 Task: Check the average views per listing of fitness center in the last 1 year.
Action: Mouse moved to (826, 190)
Screenshot: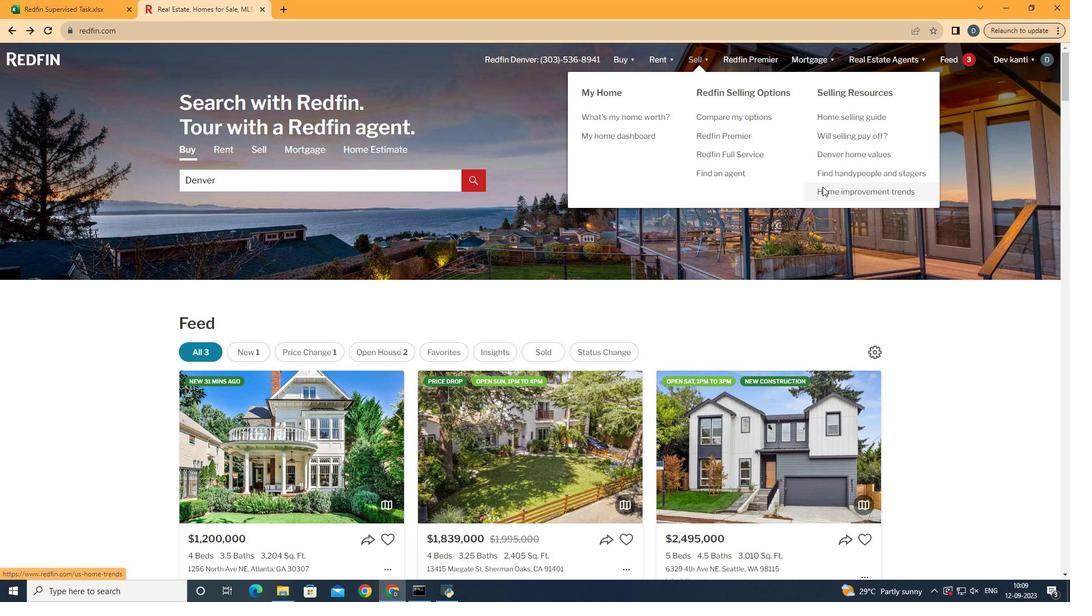 
Action: Mouse pressed left at (826, 190)
Screenshot: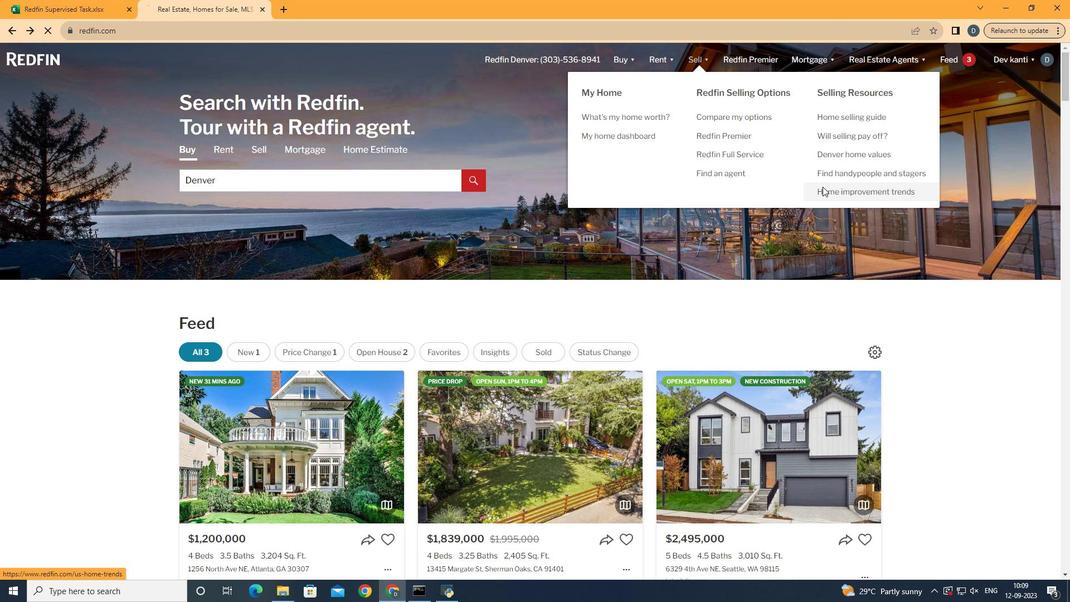 
Action: Mouse moved to (292, 216)
Screenshot: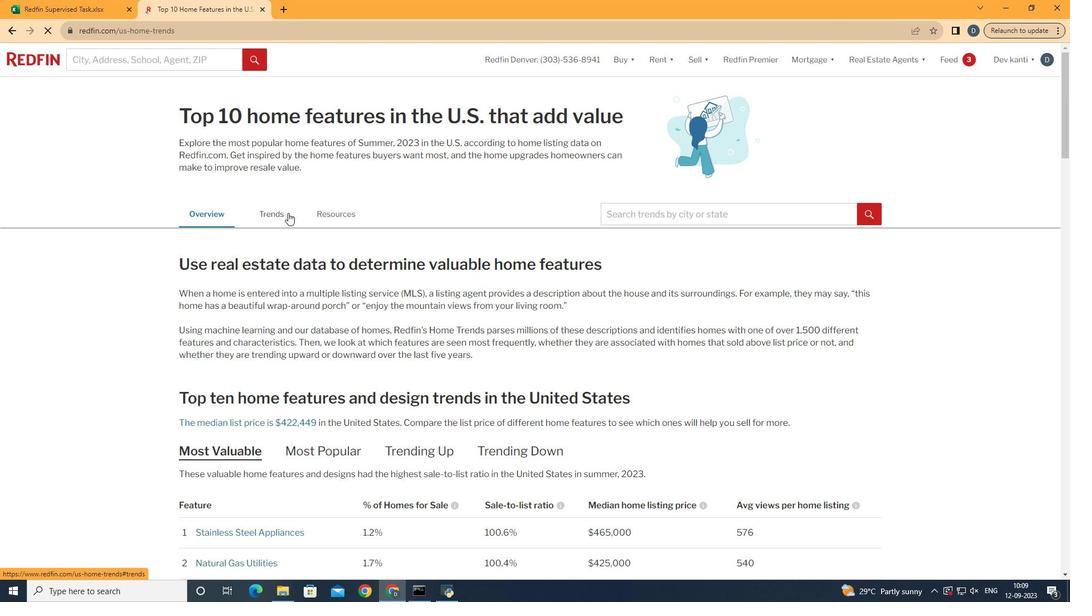 
Action: Mouse pressed left at (292, 216)
Screenshot: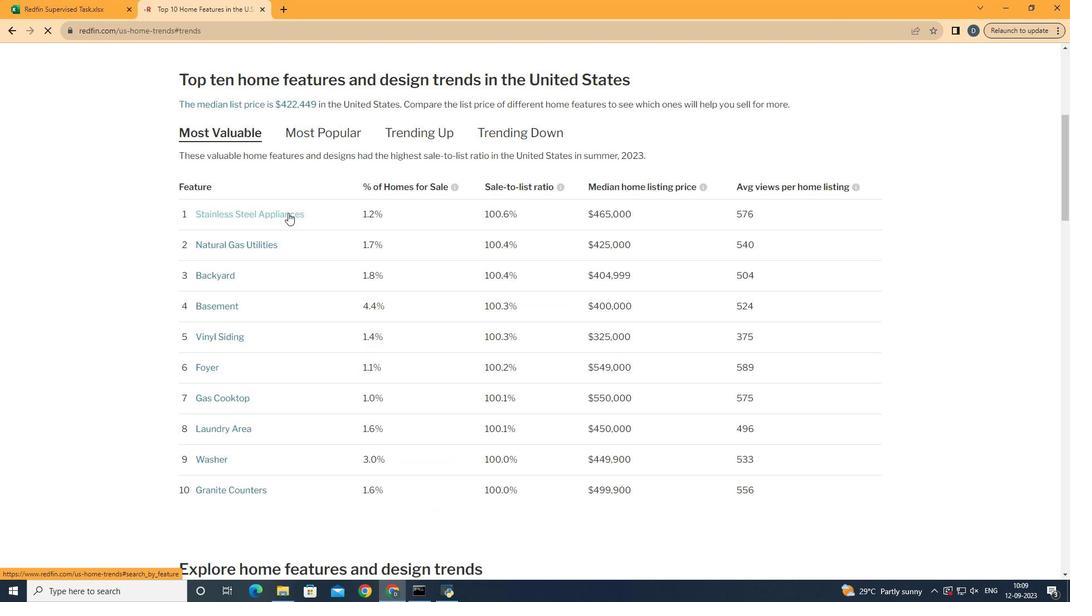 
Action: Mouse moved to (390, 294)
Screenshot: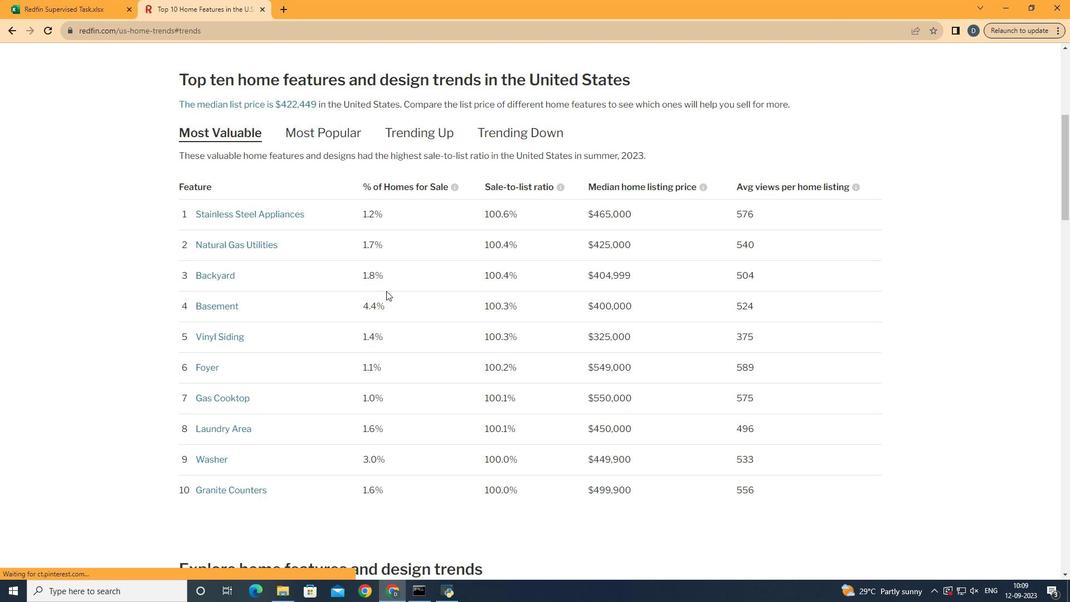 
Action: Mouse scrolled (390, 294) with delta (0, 0)
Screenshot: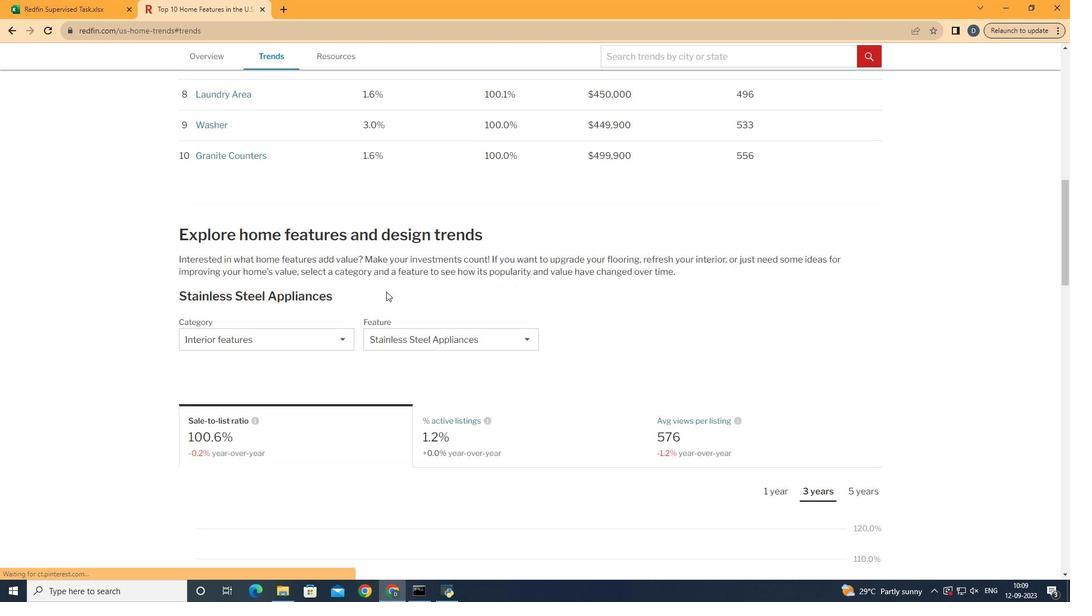 
Action: Mouse scrolled (390, 294) with delta (0, 0)
Screenshot: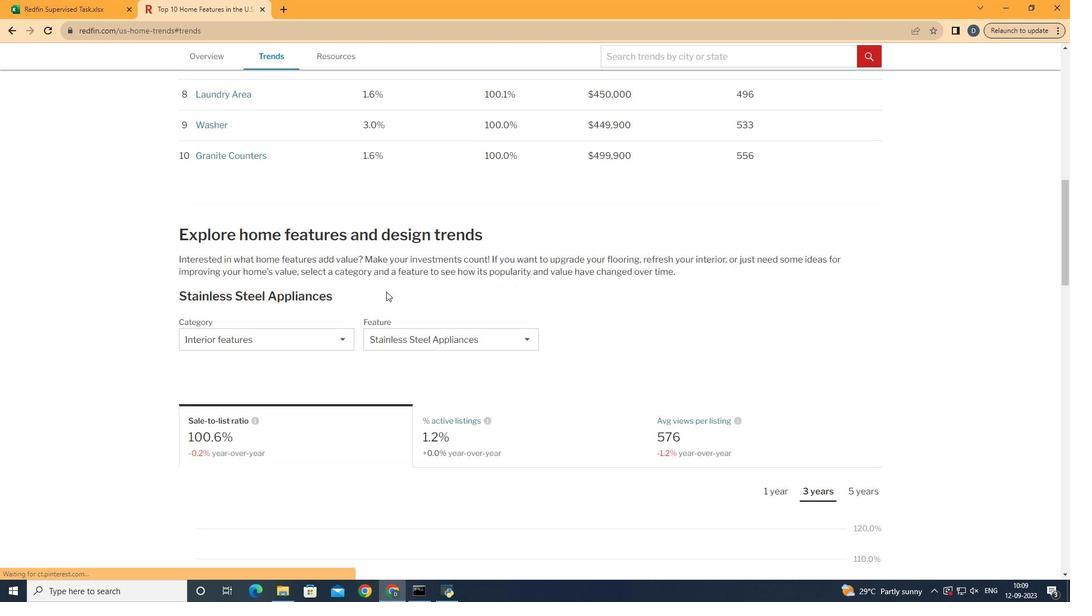 
Action: Mouse scrolled (390, 294) with delta (0, 0)
Screenshot: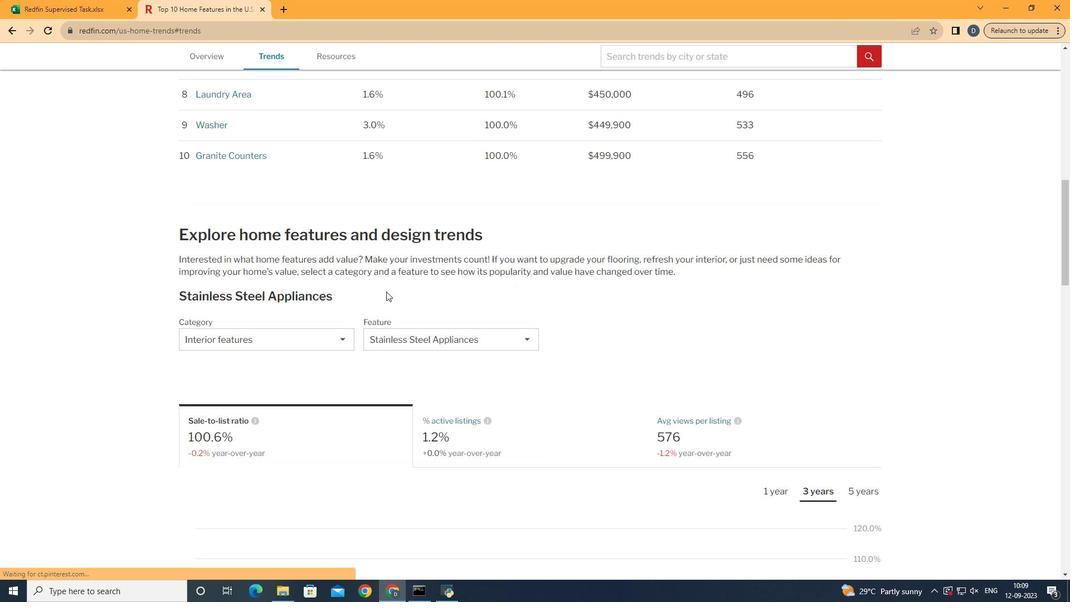 
Action: Mouse scrolled (390, 294) with delta (0, 0)
Screenshot: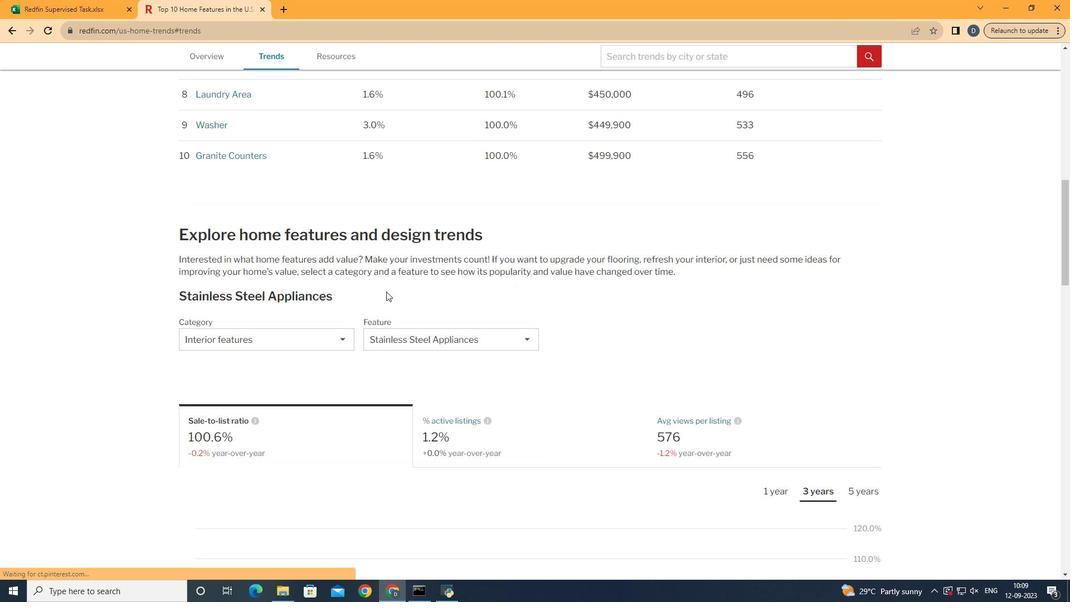 
Action: Mouse scrolled (390, 294) with delta (0, 0)
Screenshot: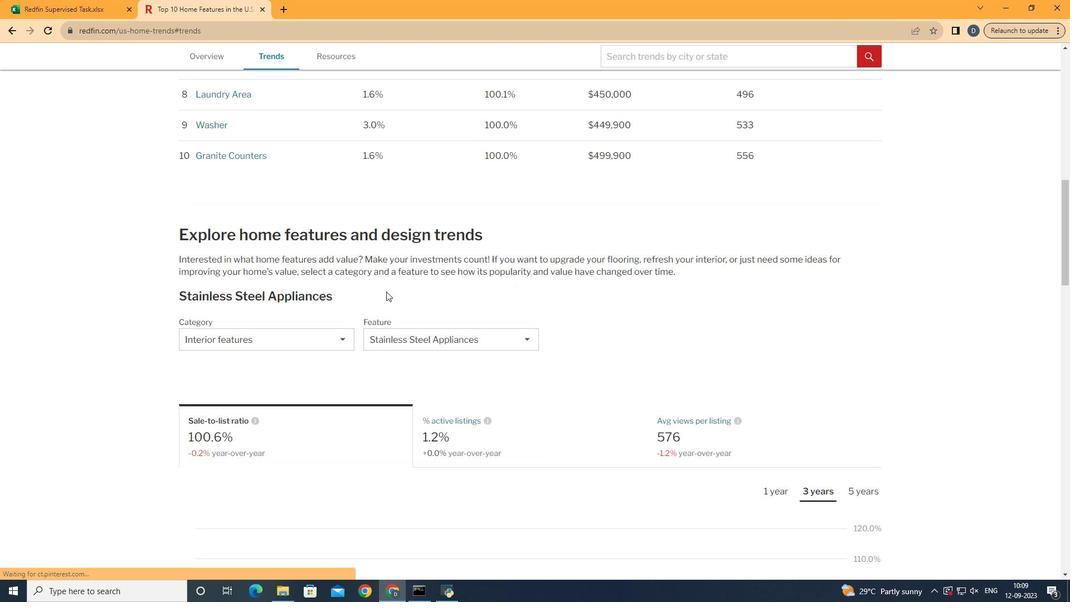 
Action: Mouse scrolled (390, 294) with delta (0, 0)
Screenshot: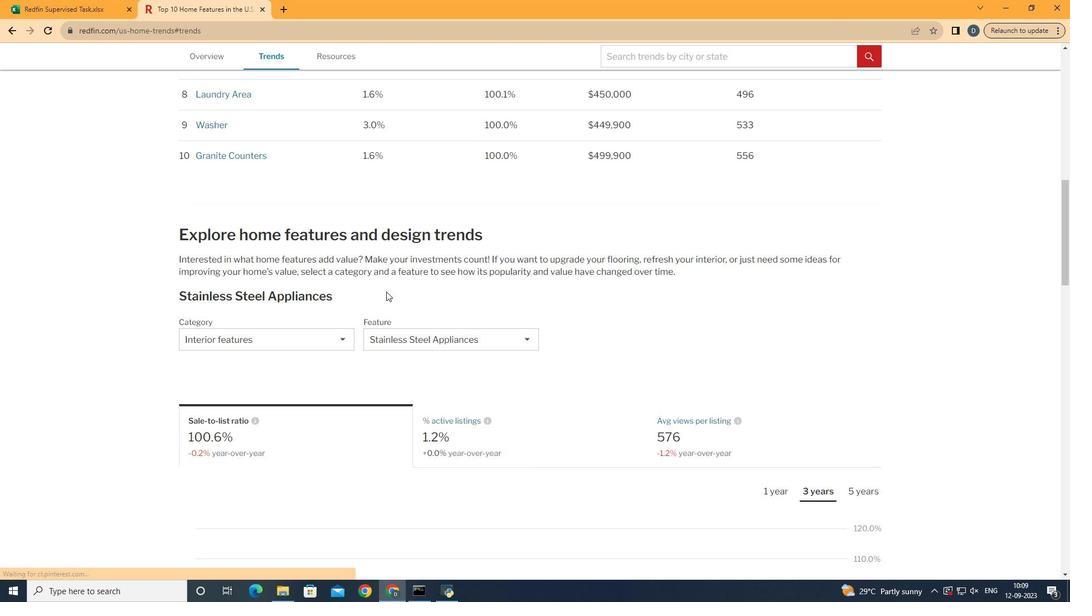 
Action: Mouse moved to (390, 295)
Screenshot: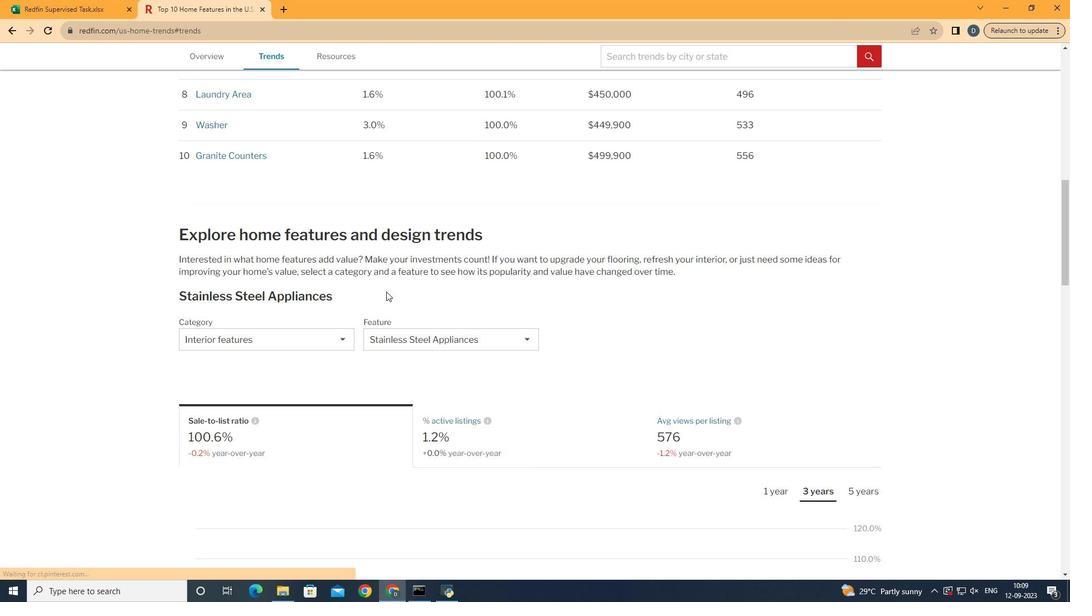 
Action: Mouse scrolled (390, 294) with delta (0, 0)
Screenshot: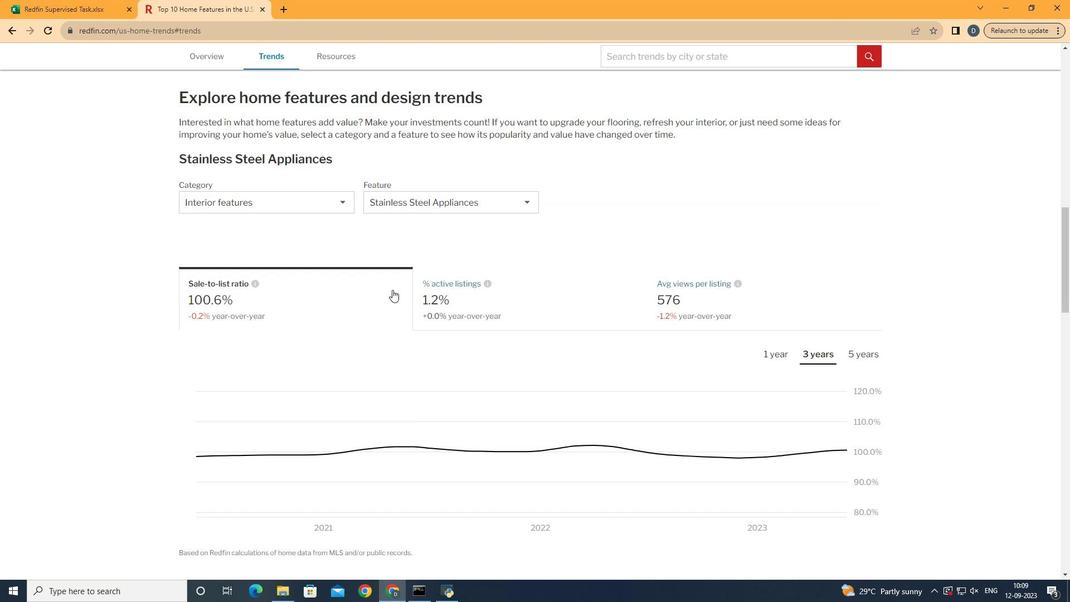 
Action: Mouse scrolled (390, 294) with delta (0, 0)
Screenshot: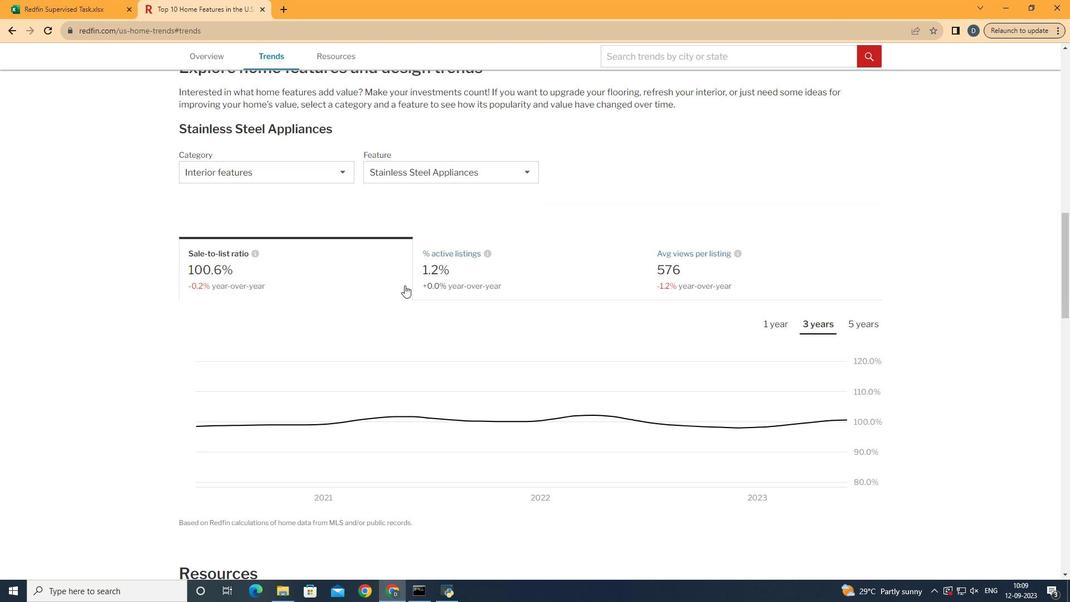 
Action: Mouse scrolled (390, 294) with delta (0, 0)
Screenshot: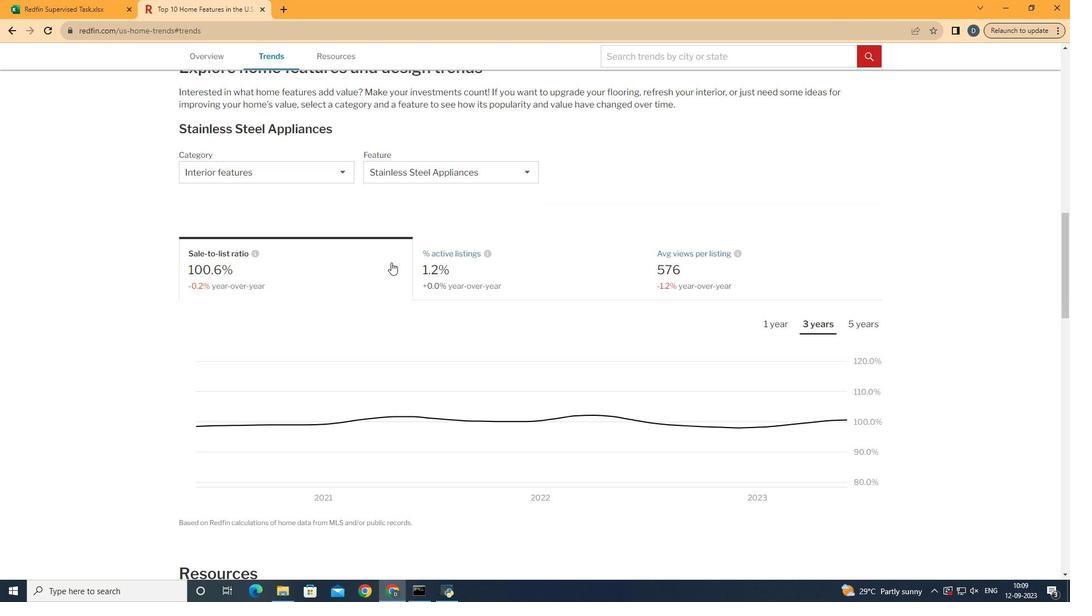 
Action: Mouse moved to (333, 172)
Screenshot: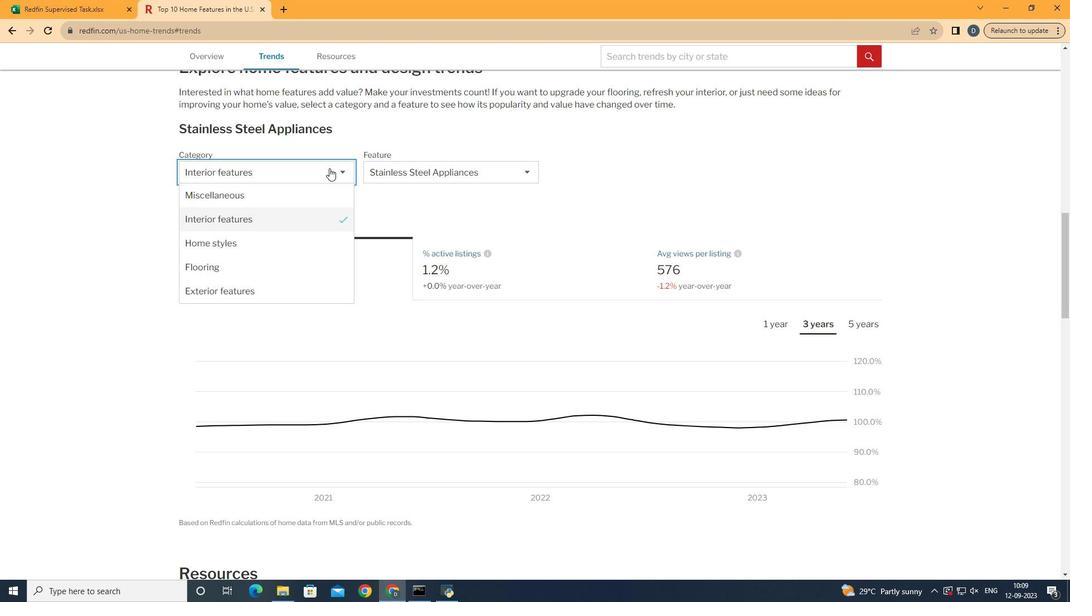
Action: Mouse pressed left at (333, 172)
Screenshot: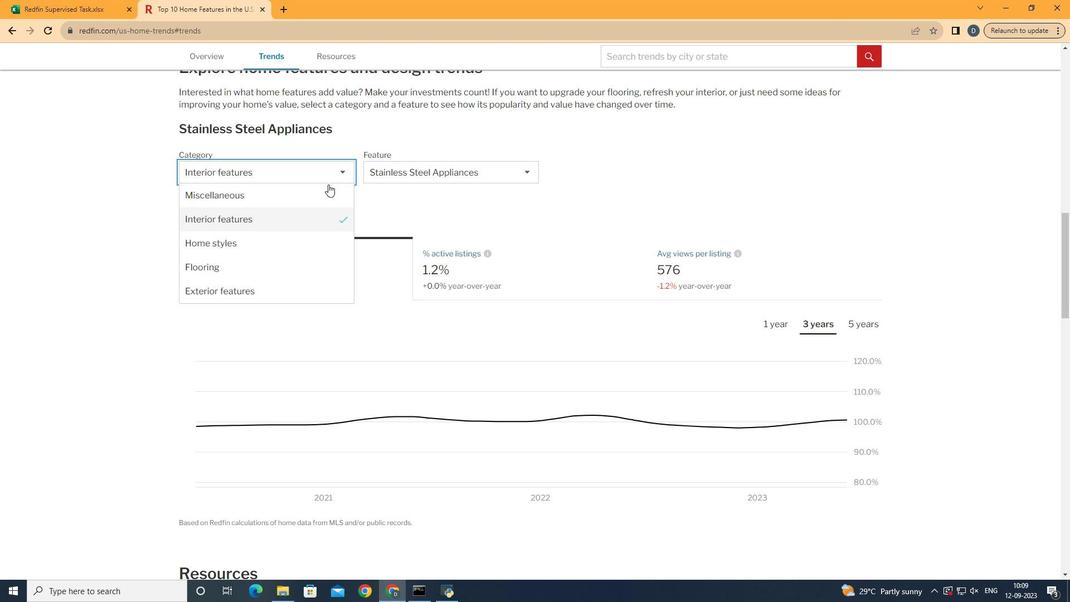 
Action: Mouse moved to (329, 225)
Screenshot: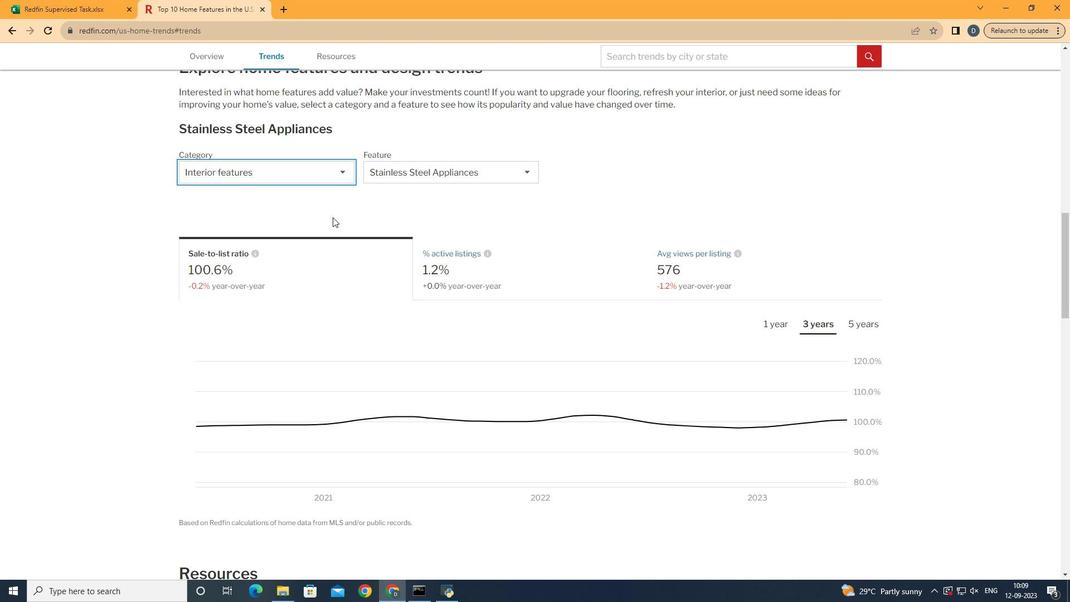 
Action: Mouse pressed left at (329, 225)
Screenshot: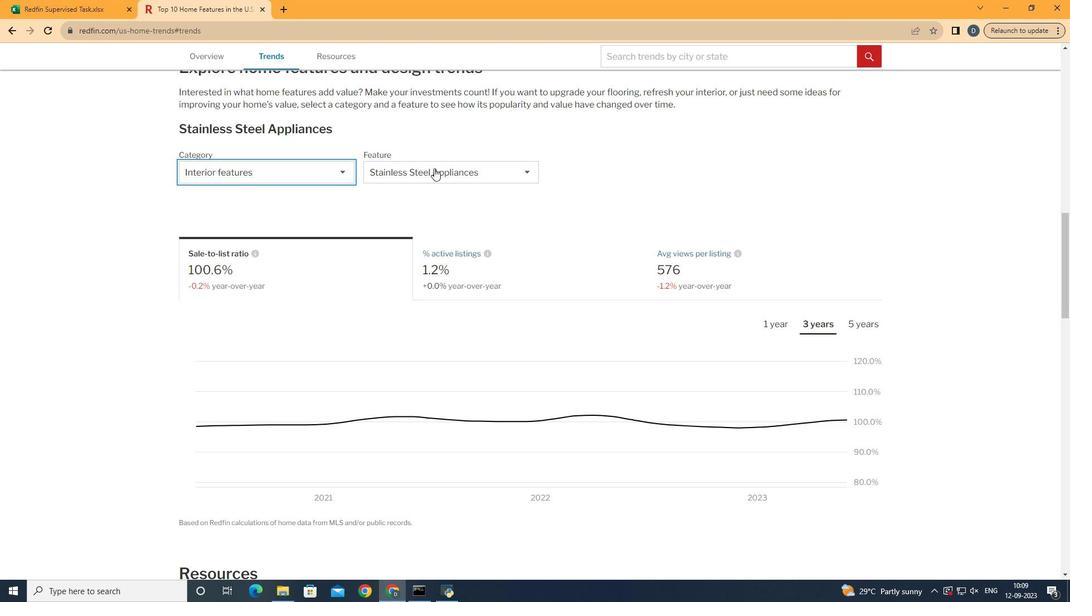 
Action: Mouse moved to (448, 166)
Screenshot: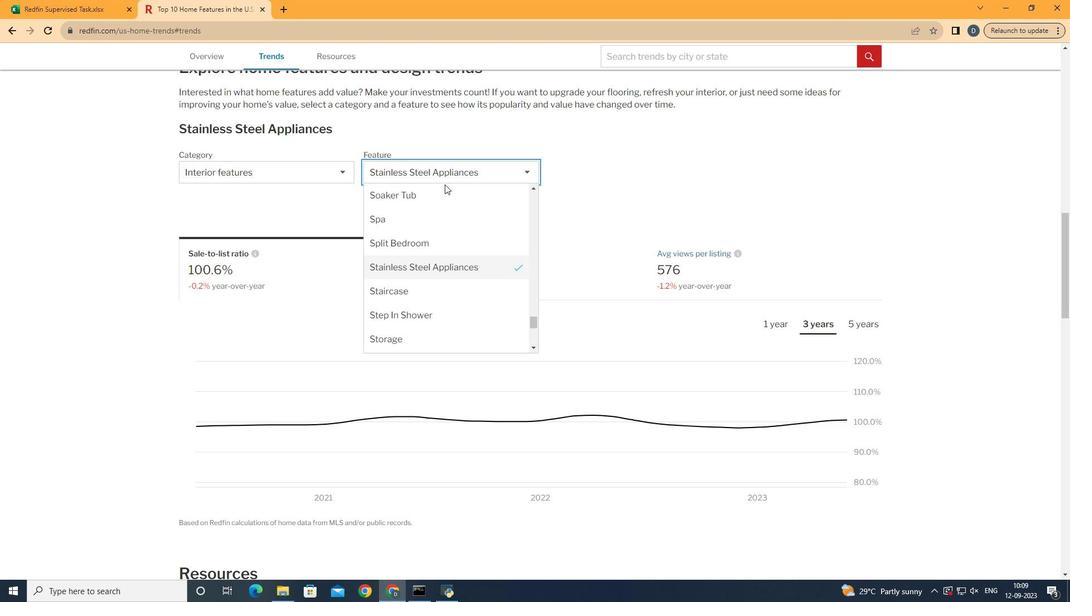
Action: Mouse pressed left at (448, 166)
Screenshot: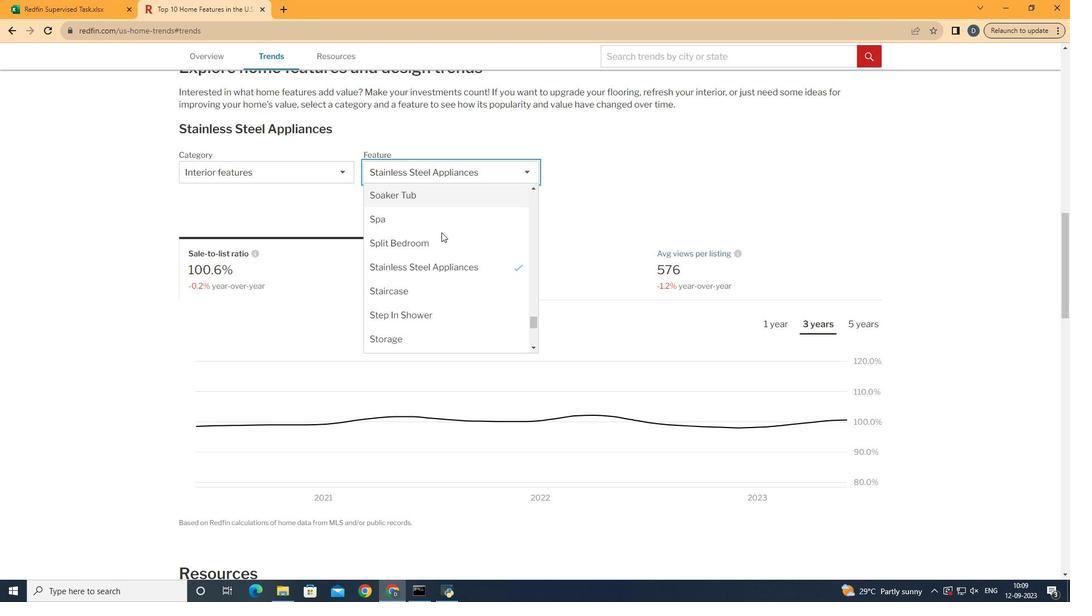 
Action: Mouse moved to (455, 293)
Screenshot: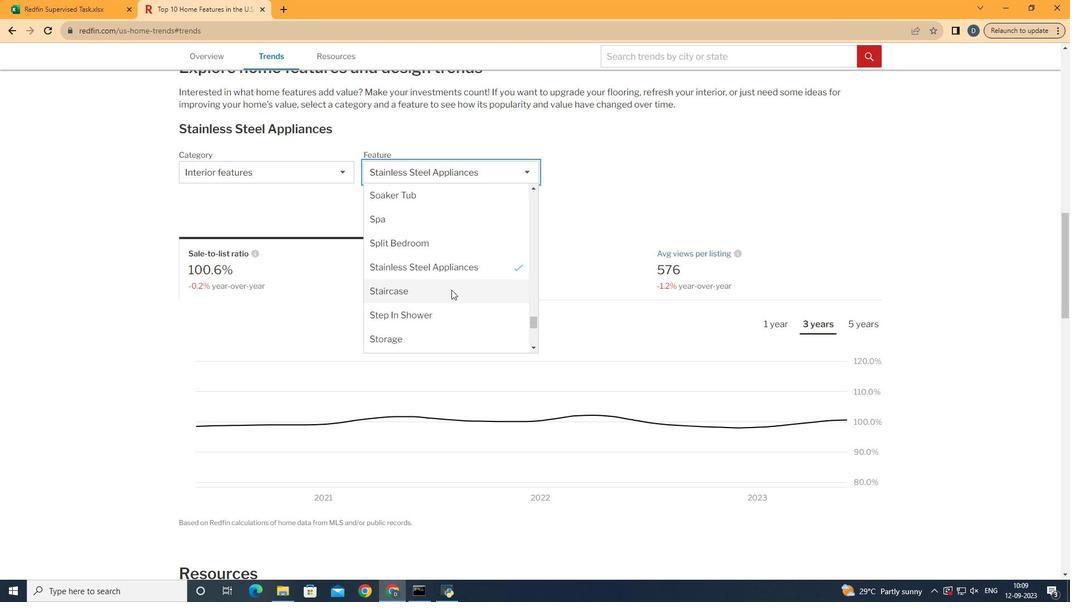 
Action: Mouse scrolled (455, 294) with delta (0, 0)
Screenshot: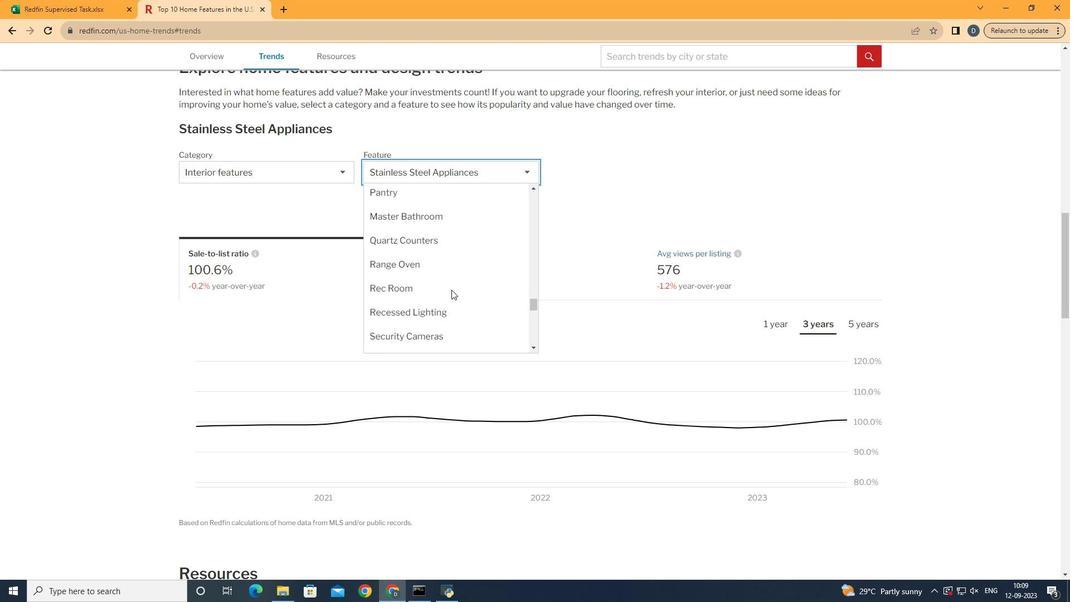 
Action: Mouse scrolled (455, 294) with delta (0, 0)
Screenshot: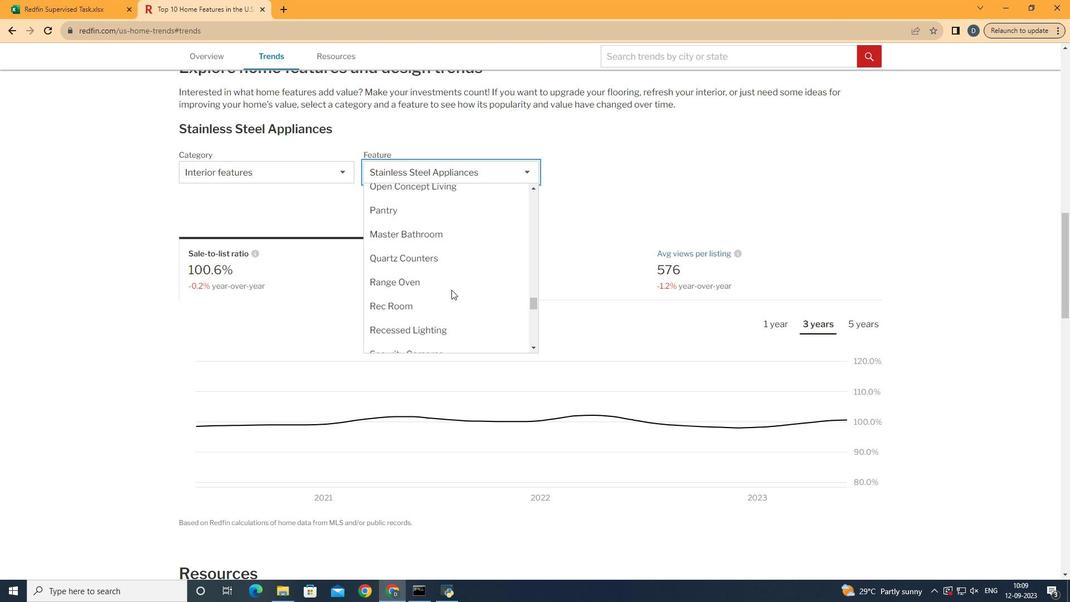 
Action: Mouse scrolled (455, 294) with delta (0, 0)
Screenshot: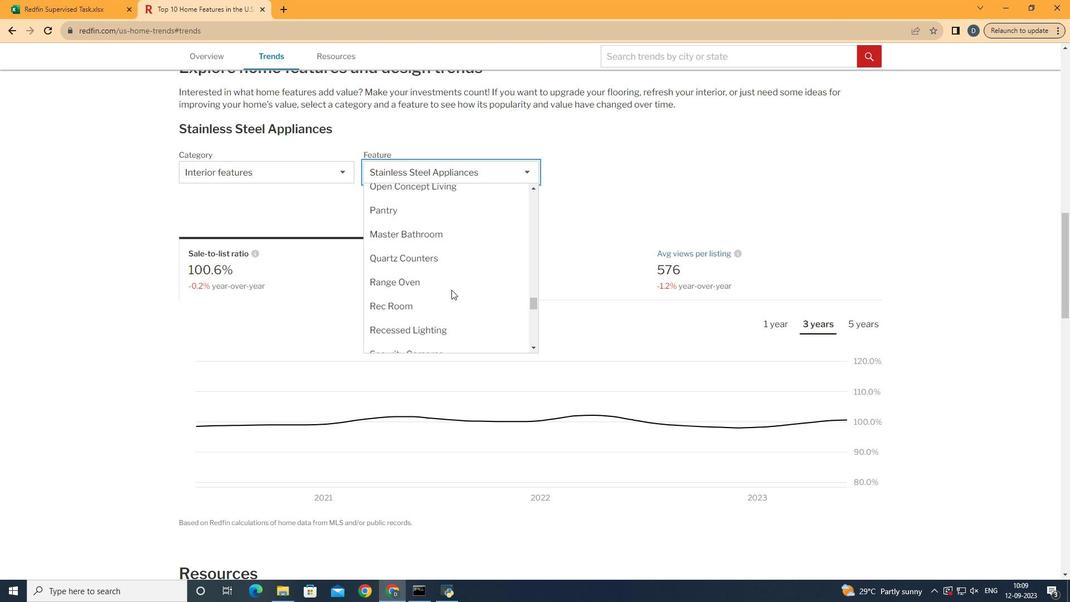 
Action: Mouse scrolled (455, 294) with delta (0, 0)
Screenshot: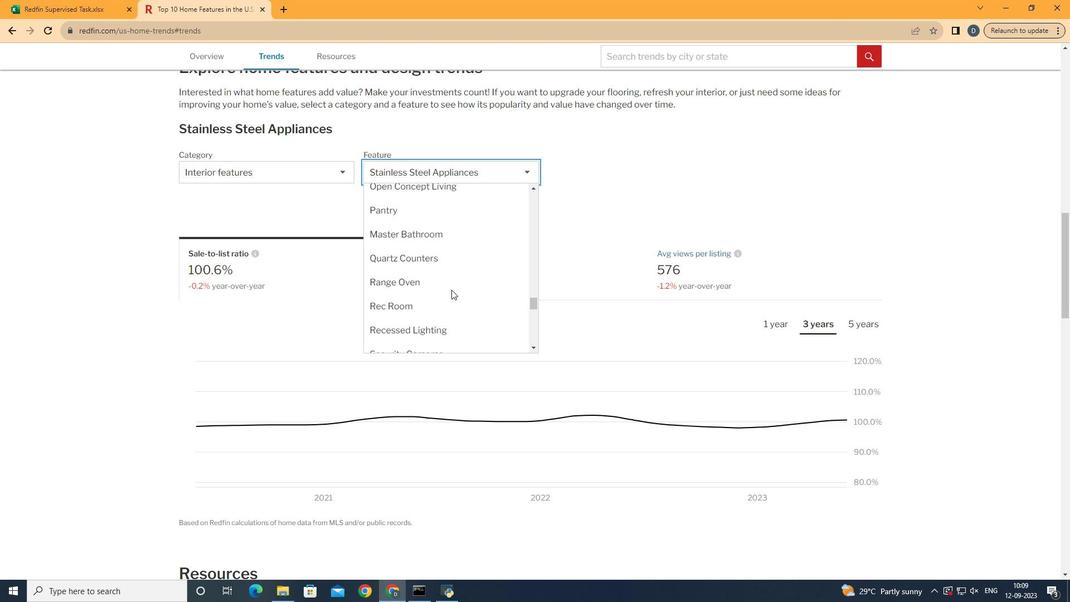 
Action: Mouse scrolled (455, 294) with delta (0, 0)
Screenshot: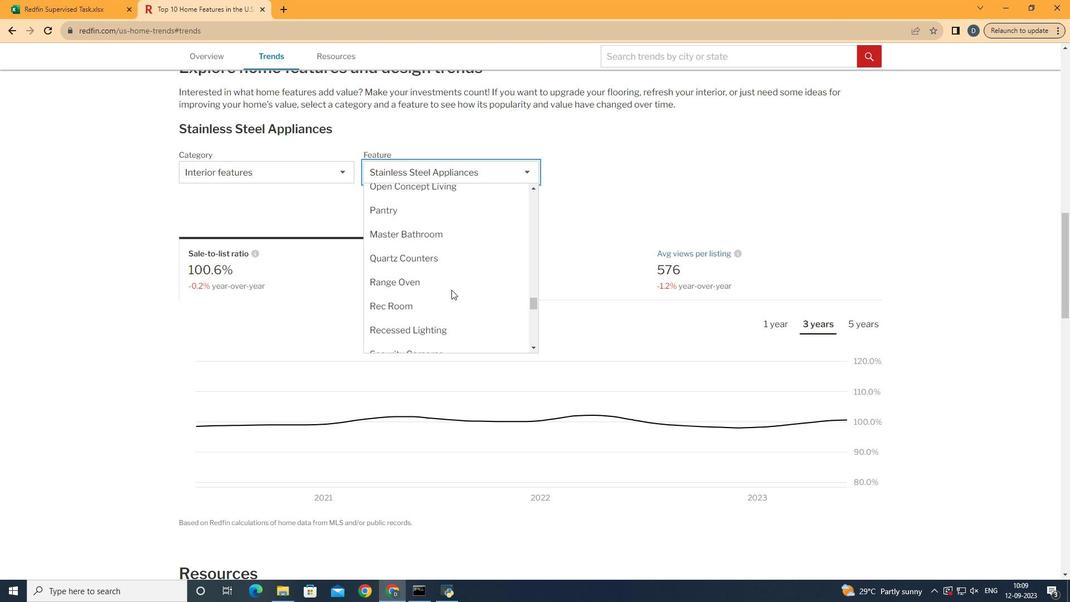 
Action: Mouse scrolled (455, 294) with delta (0, 0)
Screenshot: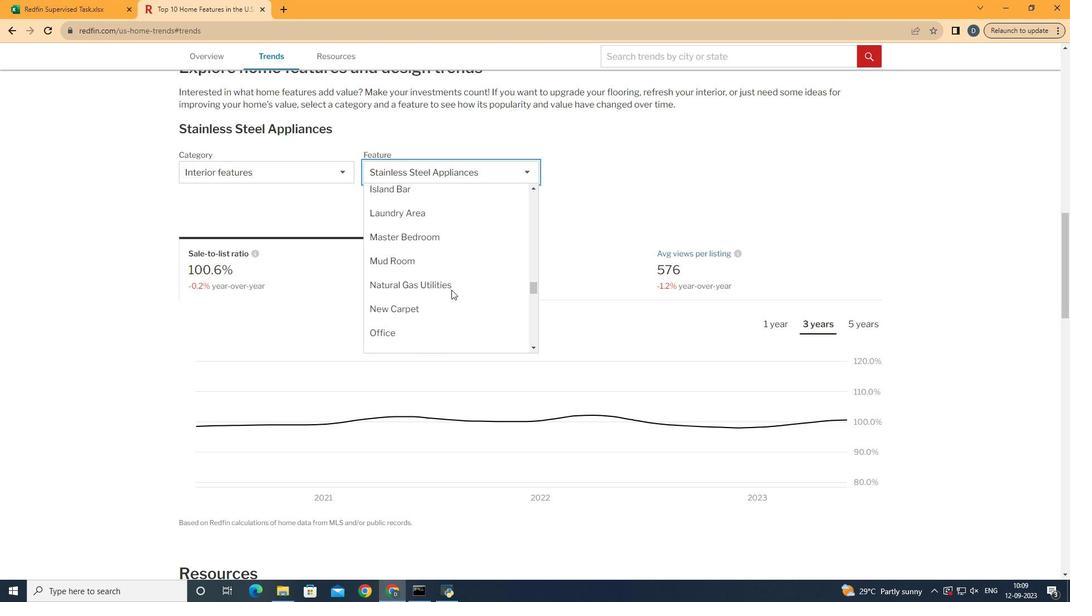 
Action: Mouse scrolled (455, 294) with delta (0, 0)
Screenshot: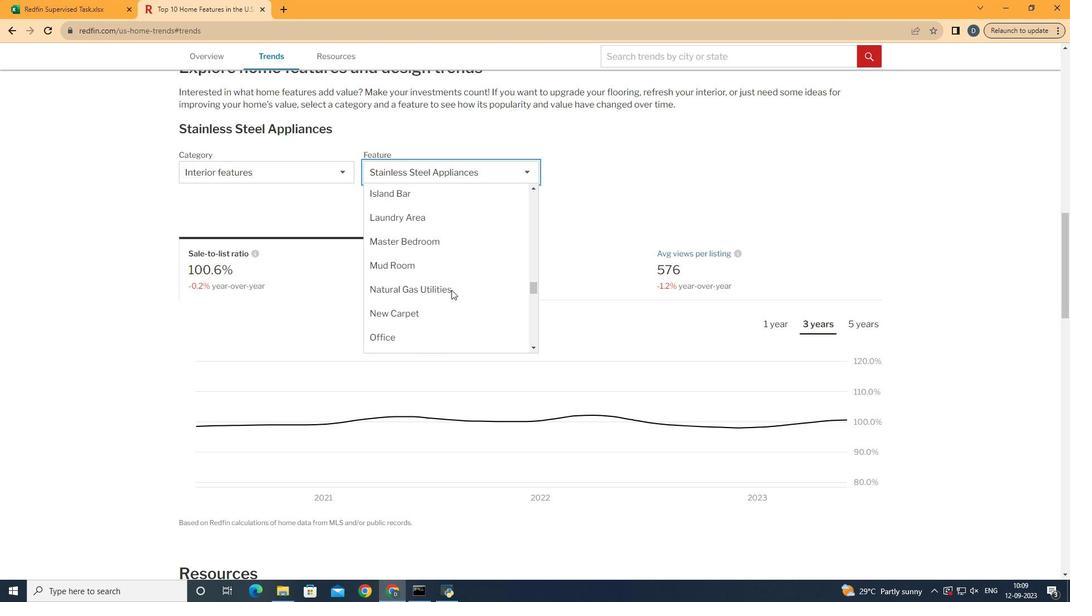 
Action: Mouse scrolled (455, 294) with delta (0, 0)
Screenshot: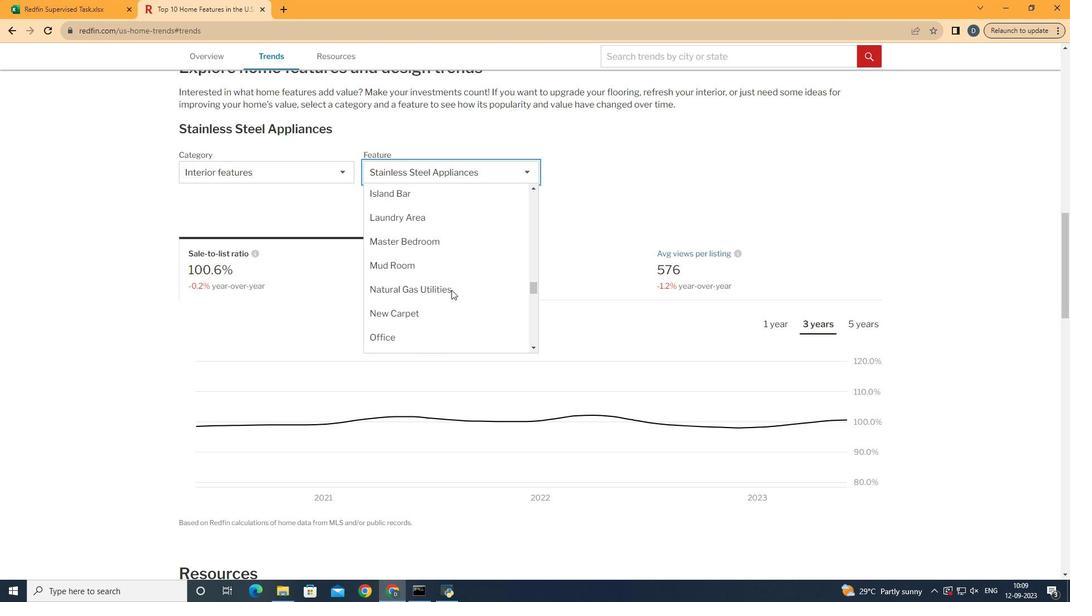 
Action: Mouse scrolled (455, 294) with delta (0, 0)
Screenshot: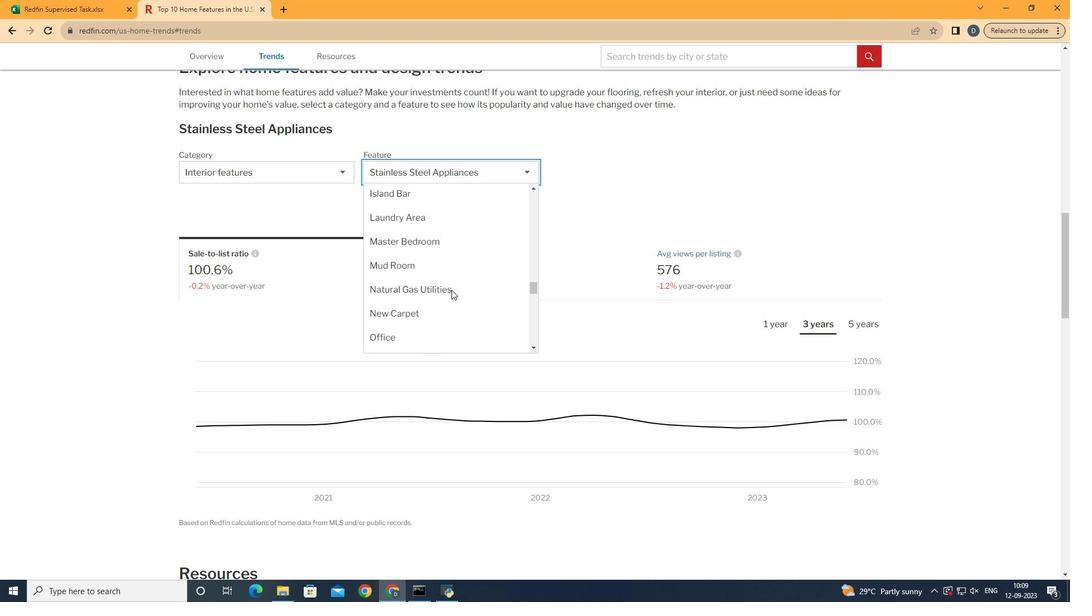 
Action: Mouse scrolled (455, 294) with delta (0, 0)
Screenshot: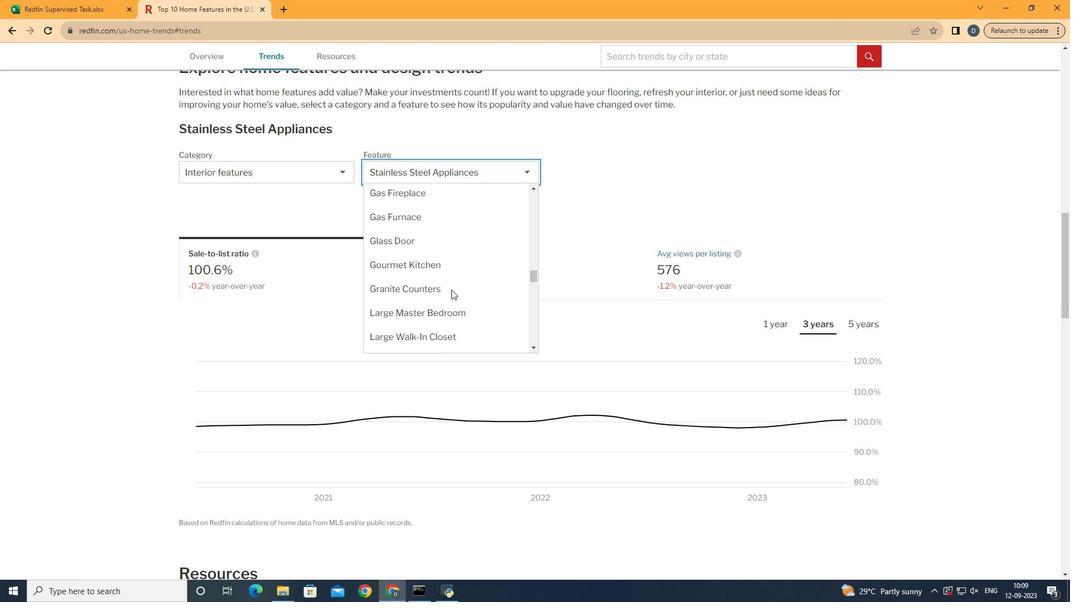
Action: Mouse scrolled (455, 294) with delta (0, 0)
Screenshot: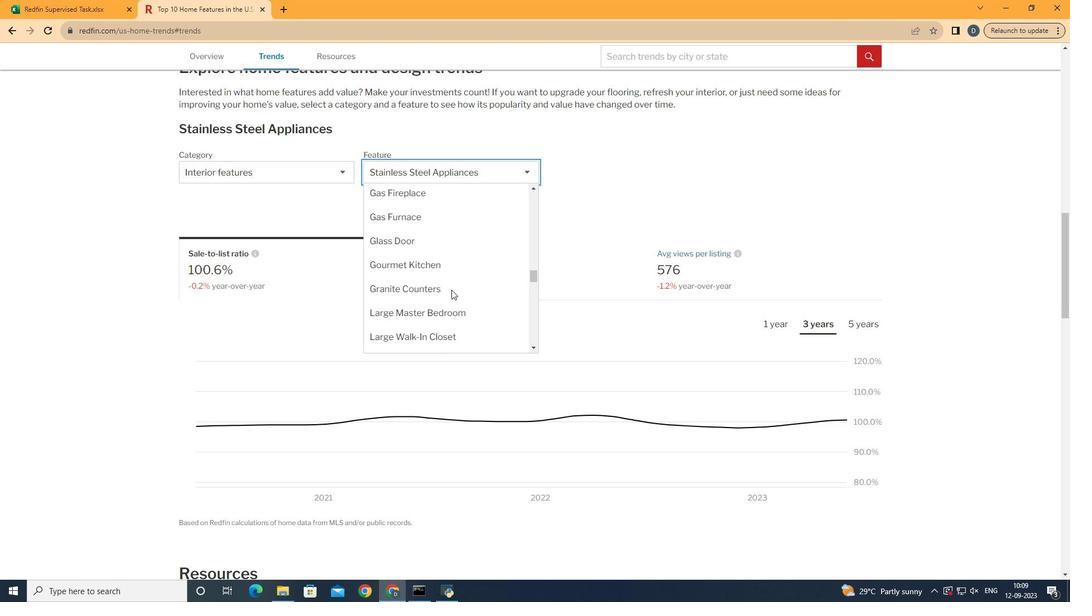 
Action: Mouse scrolled (455, 294) with delta (0, 0)
Screenshot: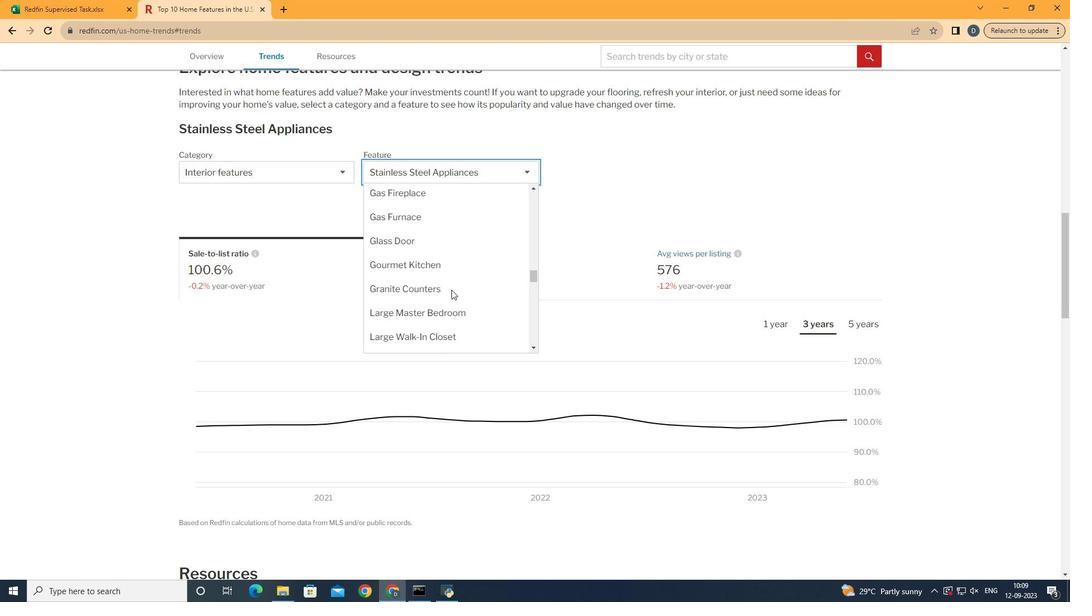 
Action: Mouse scrolled (455, 294) with delta (0, 0)
Screenshot: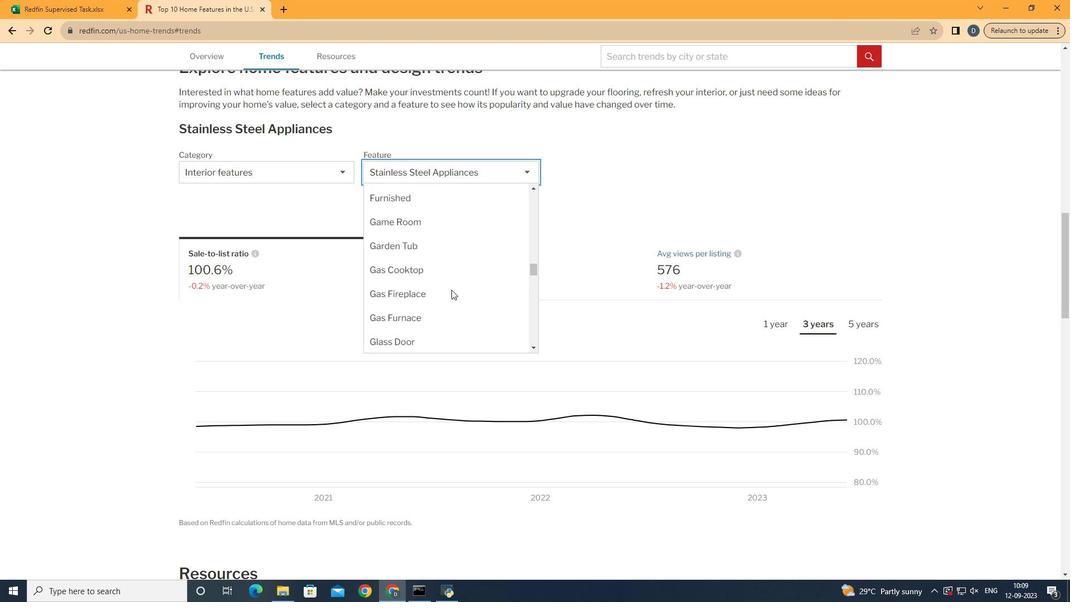 
Action: Mouse scrolled (455, 294) with delta (0, 0)
Screenshot: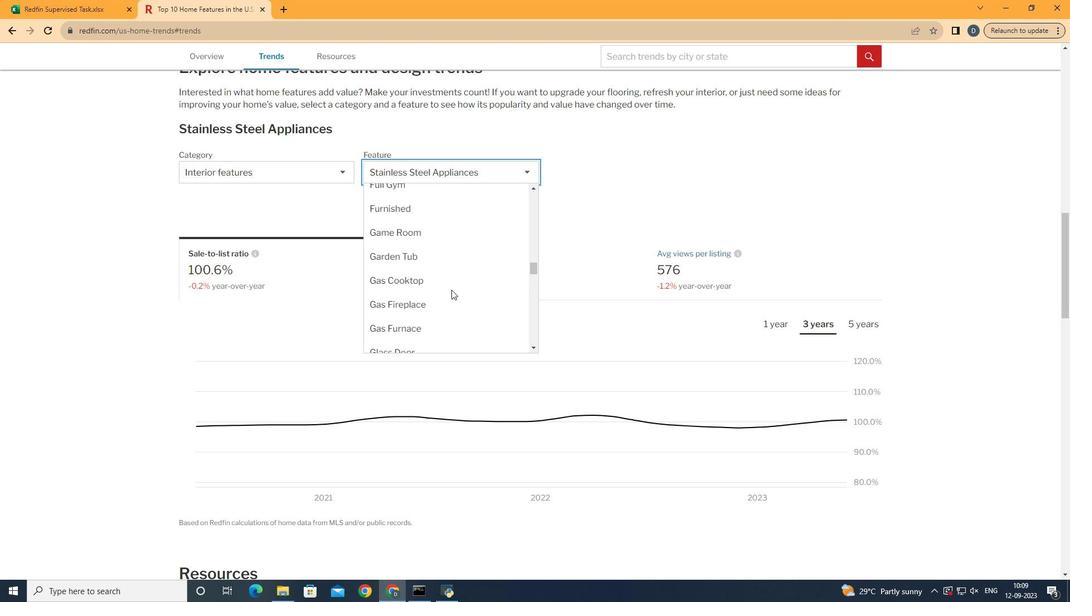
Action: Mouse scrolled (455, 294) with delta (0, 0)
Screenshot: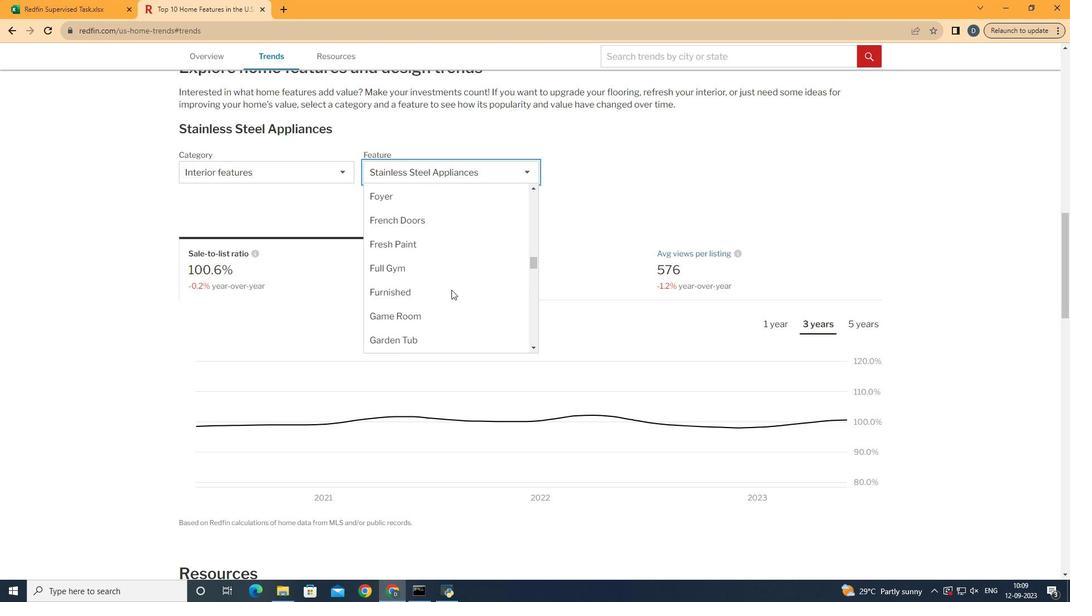 
Action: Mouse scrolled (455, 294) with delta (0, 0)
Screenshot: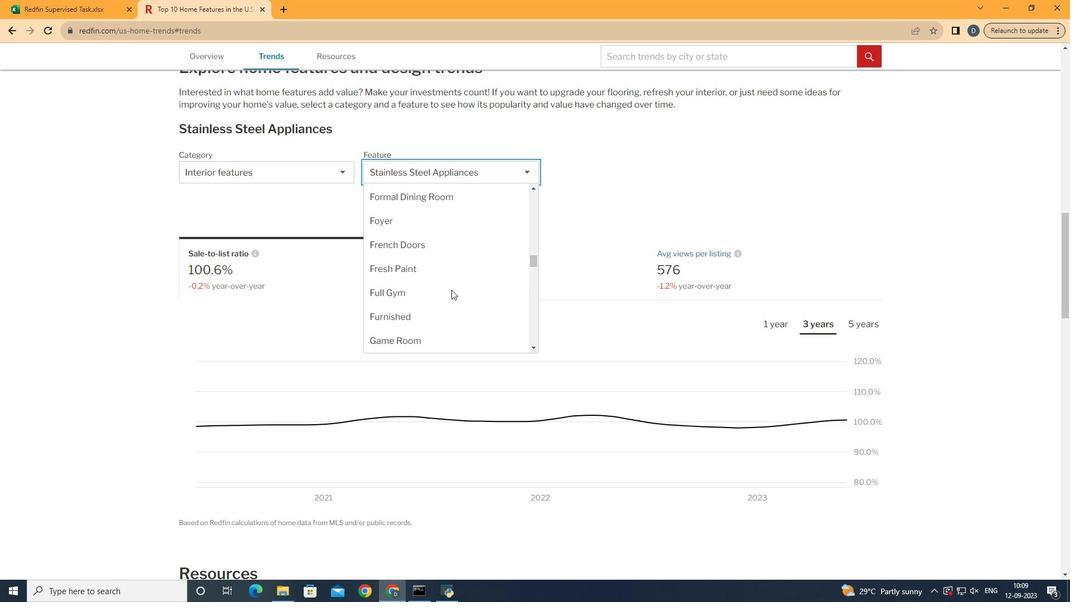 
Action: Mouse scrolled (455, 294) with delta (0, 0)
Screenshot: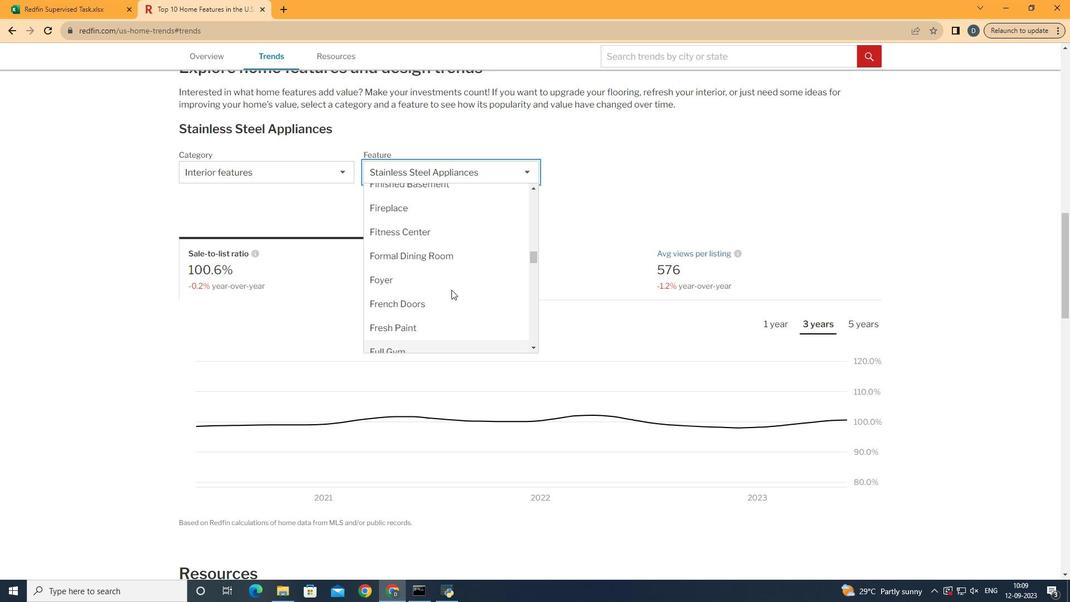 
Action: Mouse moved to (462, 242)
Screenshot: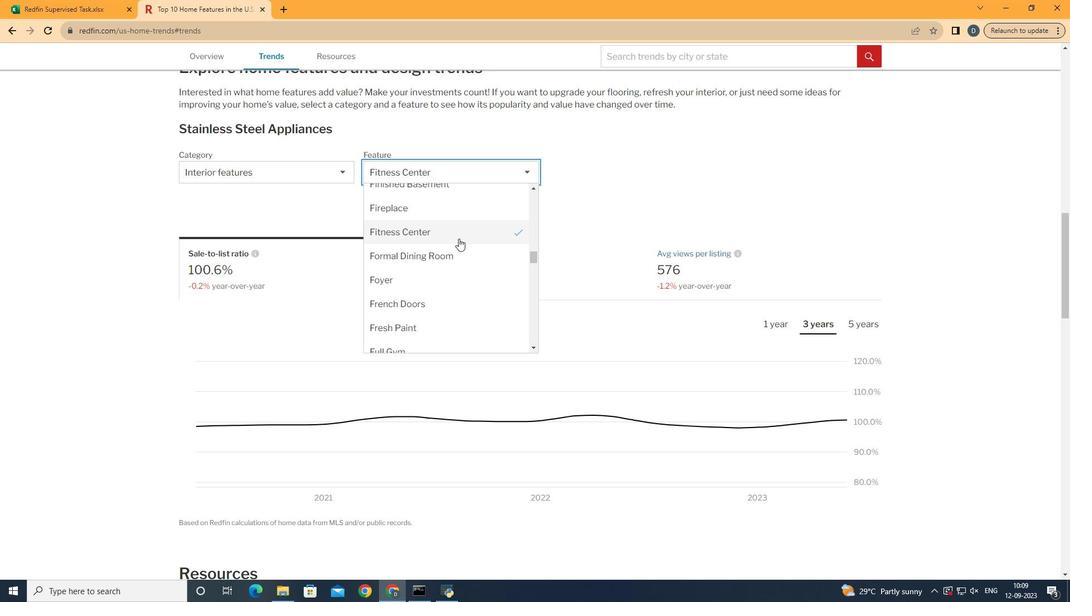 
Action: Mouse pressed left at (462, 242)
Screenshot: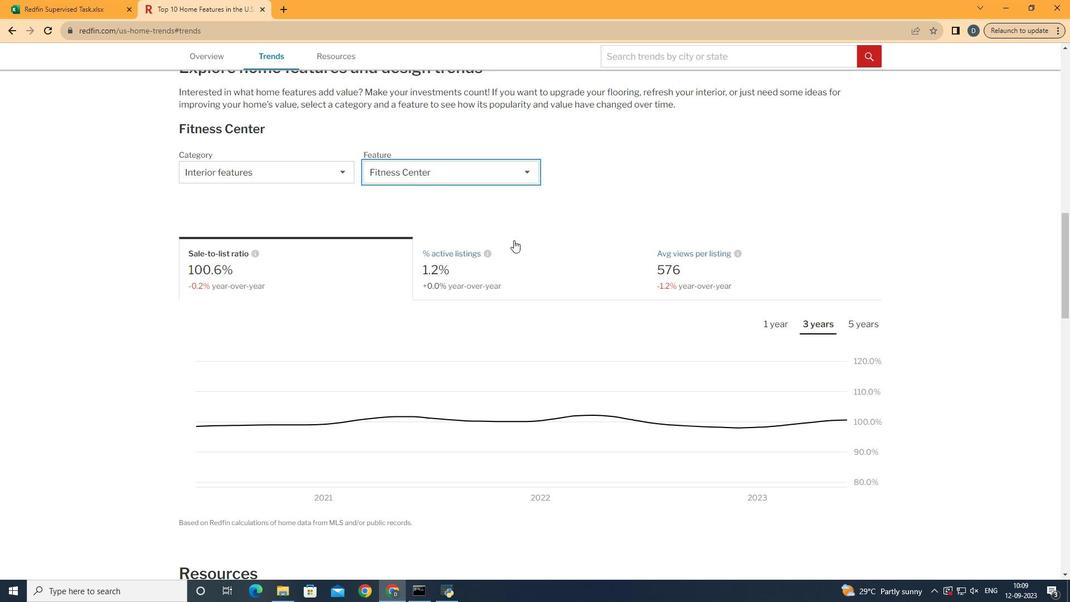 
Action: Mouse moved to (786, 278)
Screenshot: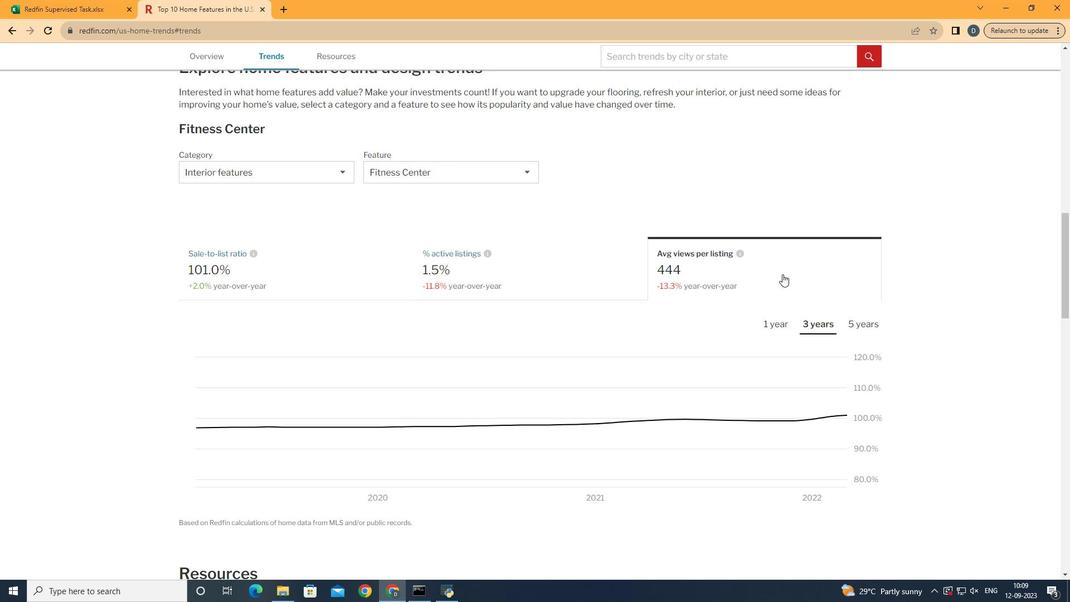 
Action: Mouse pressed left at (786, 278)
Screenshot: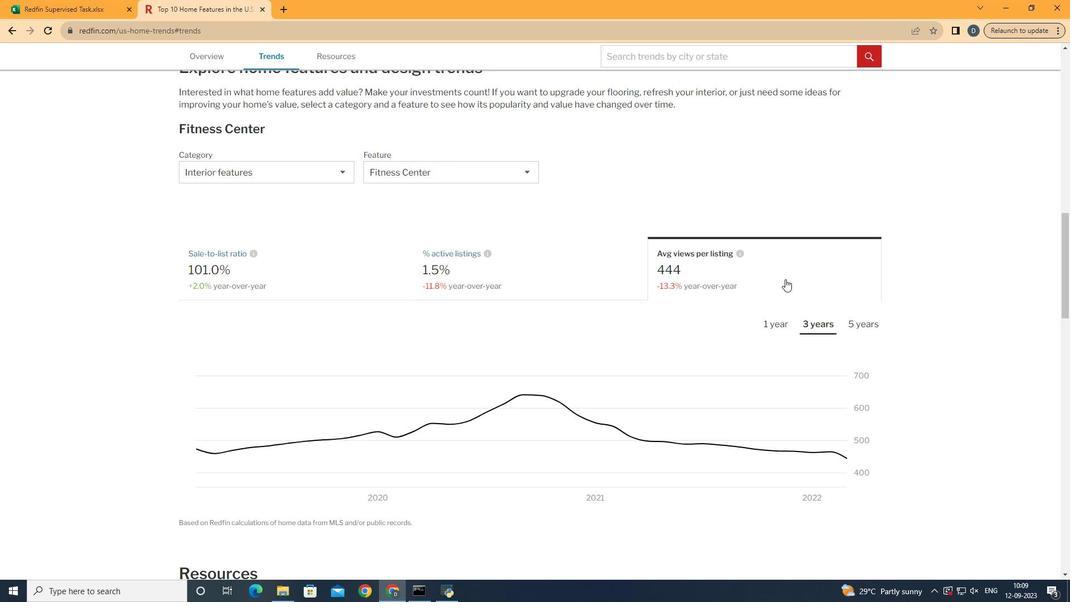 
Action: Mouse moved to (792, 325)
Screenshot: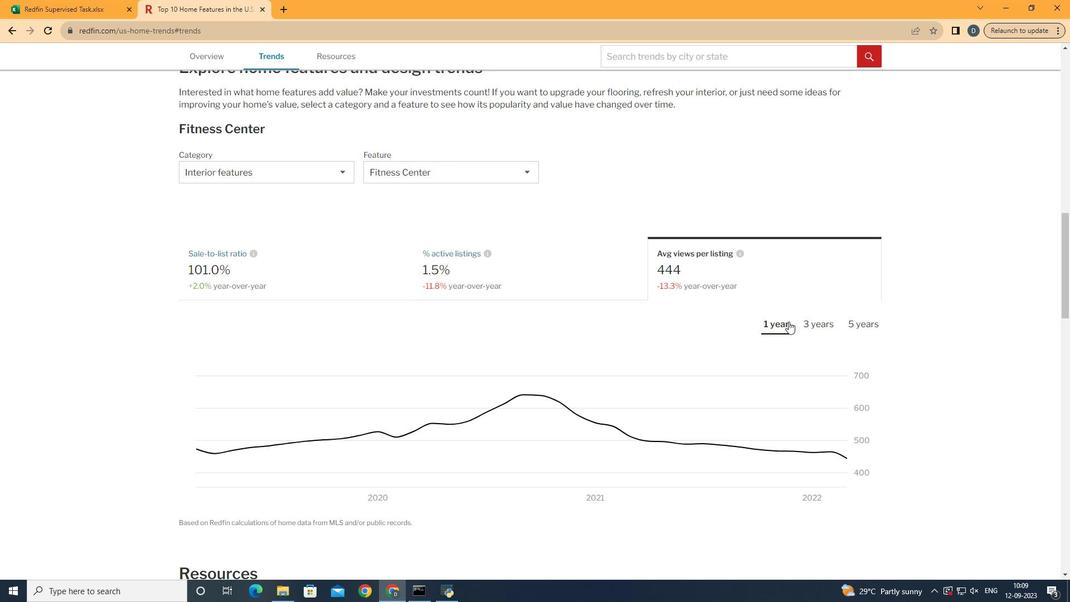 
Action: Mouse pressed left at (792, 325)
Screenshot: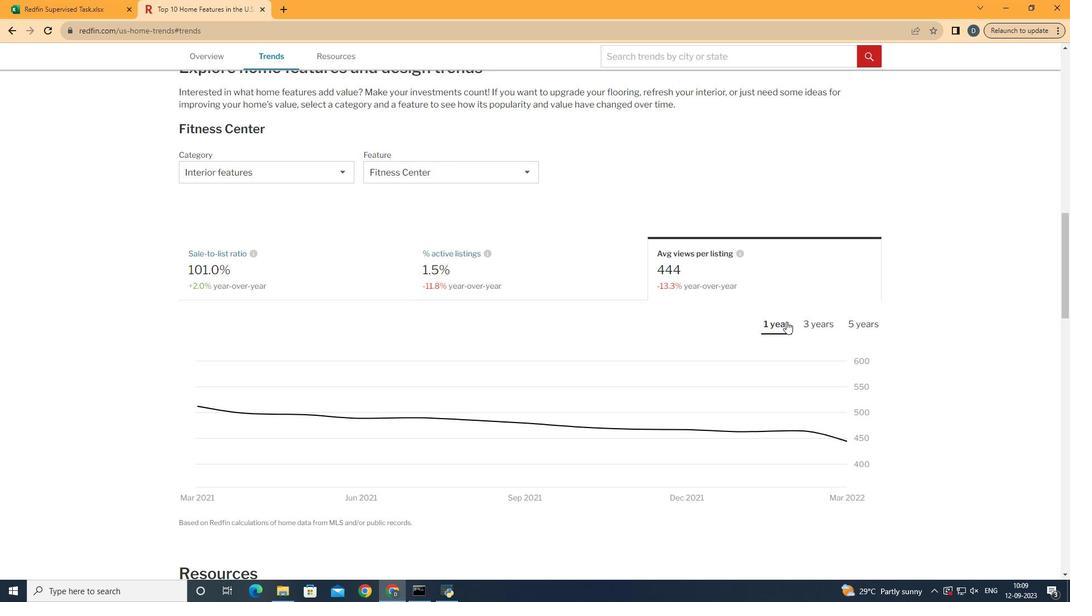 
Action: Mouse moved to (829, 453)
Screenshot: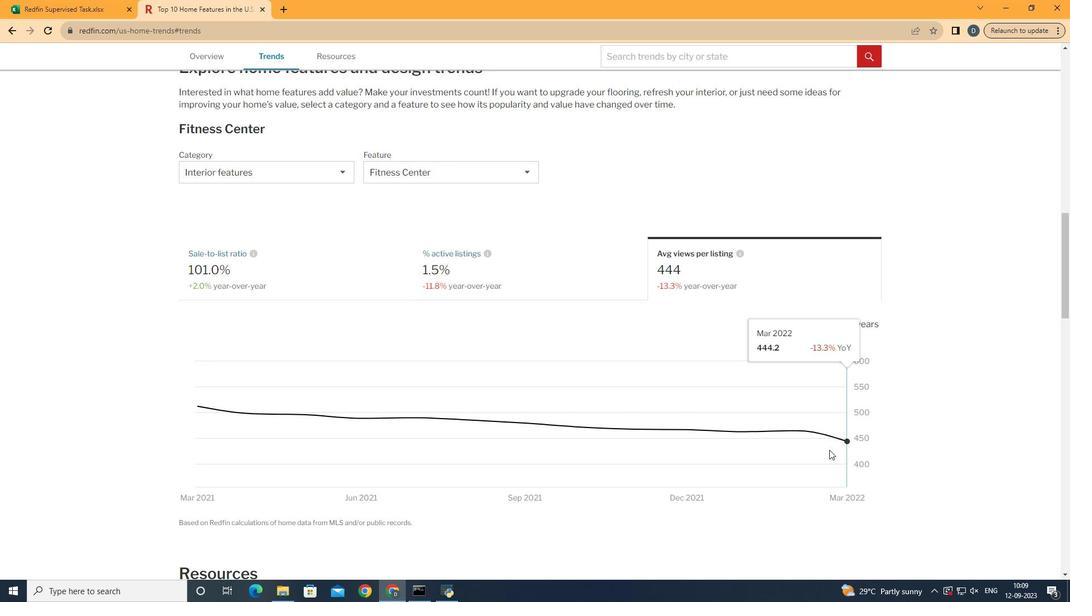 
